 Task: Add phone number 5845397816 in the section edit contact info.
Action: Mouse moved to (918, 105)
Screenshot: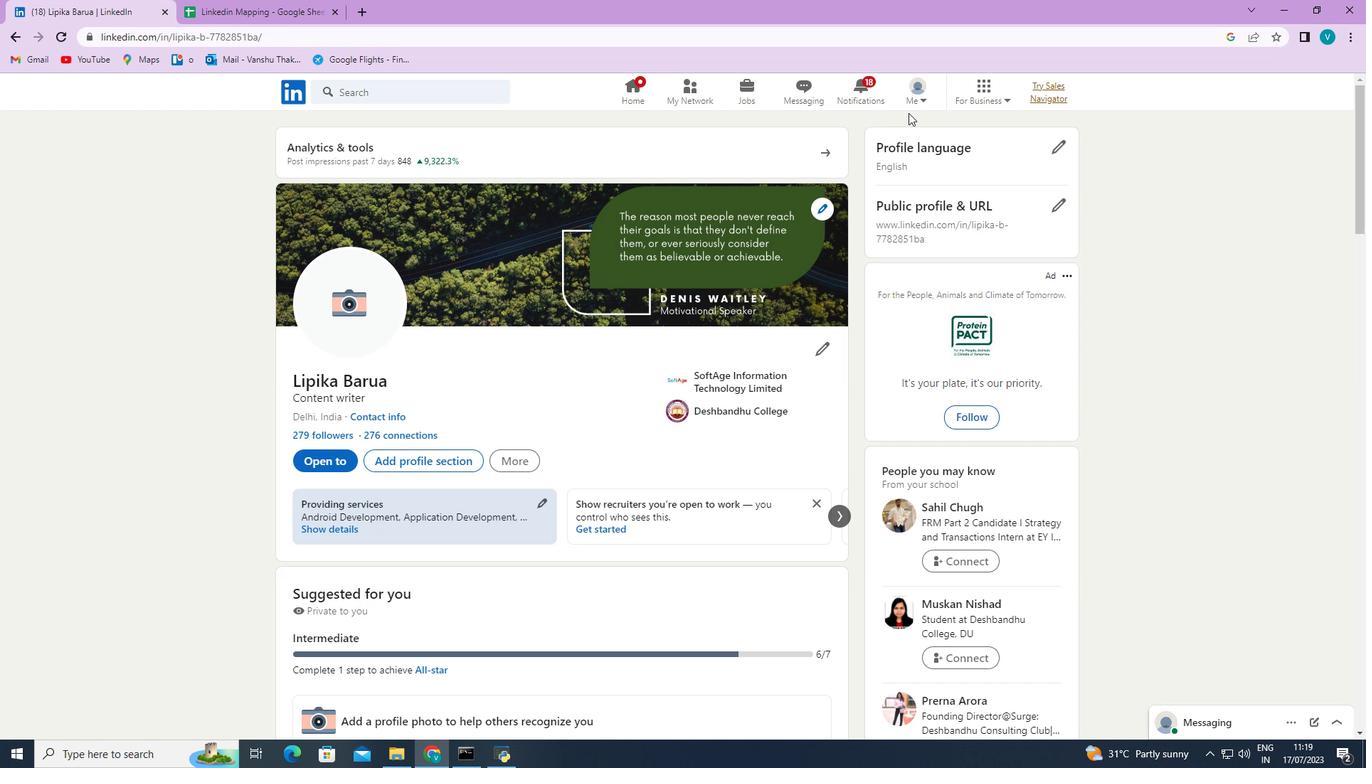 
Action: Mouse pressed left at (918, 105)
Screenshot: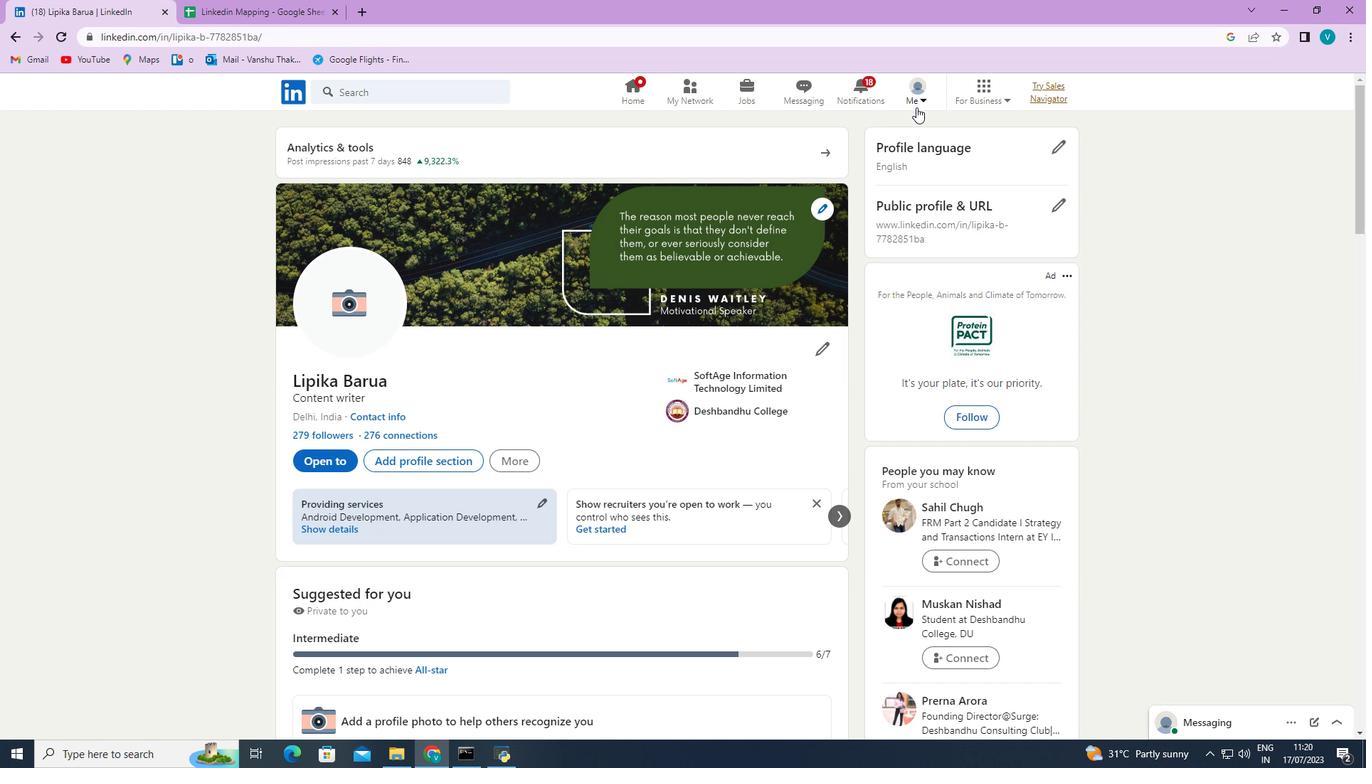 
Action: Mouse moved to (833, 241)
Screenshot: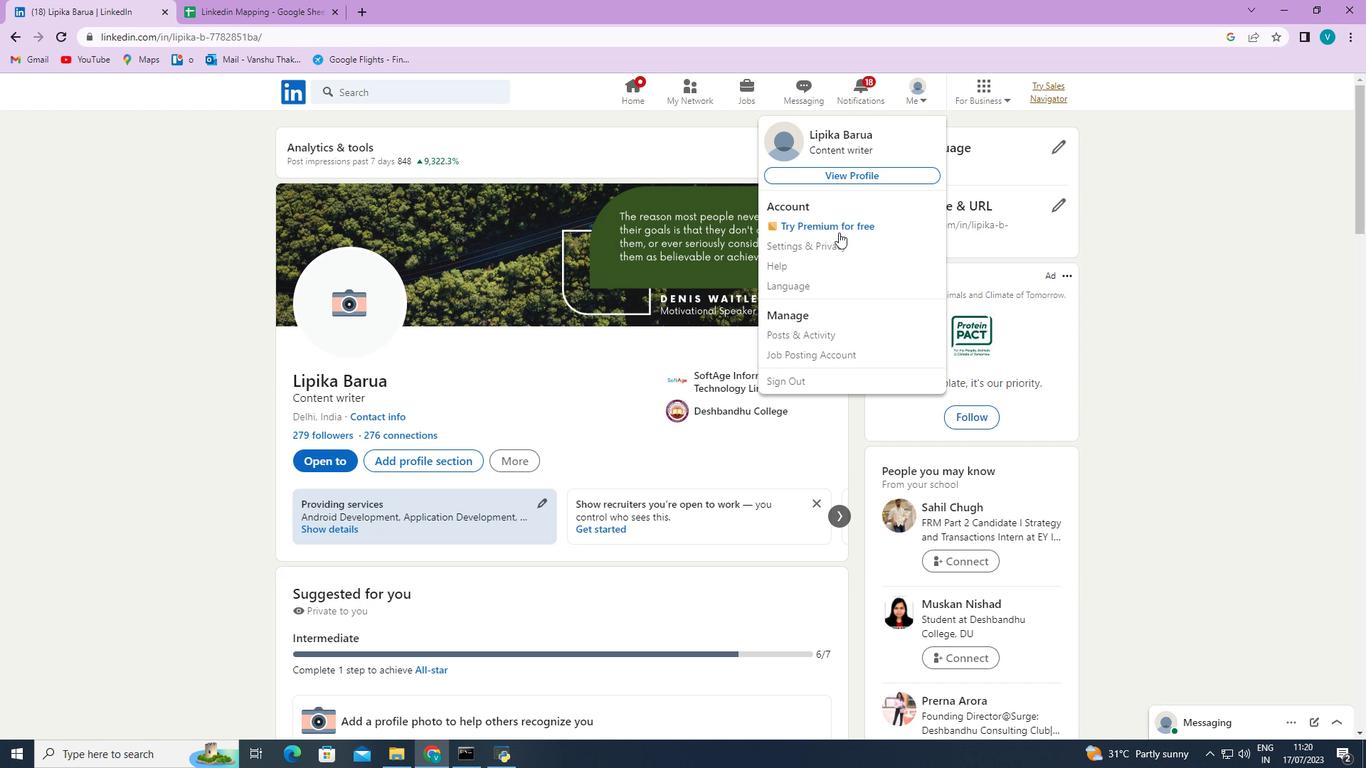 
Action: Mouse pressed left at (833, 241)
Screenshot: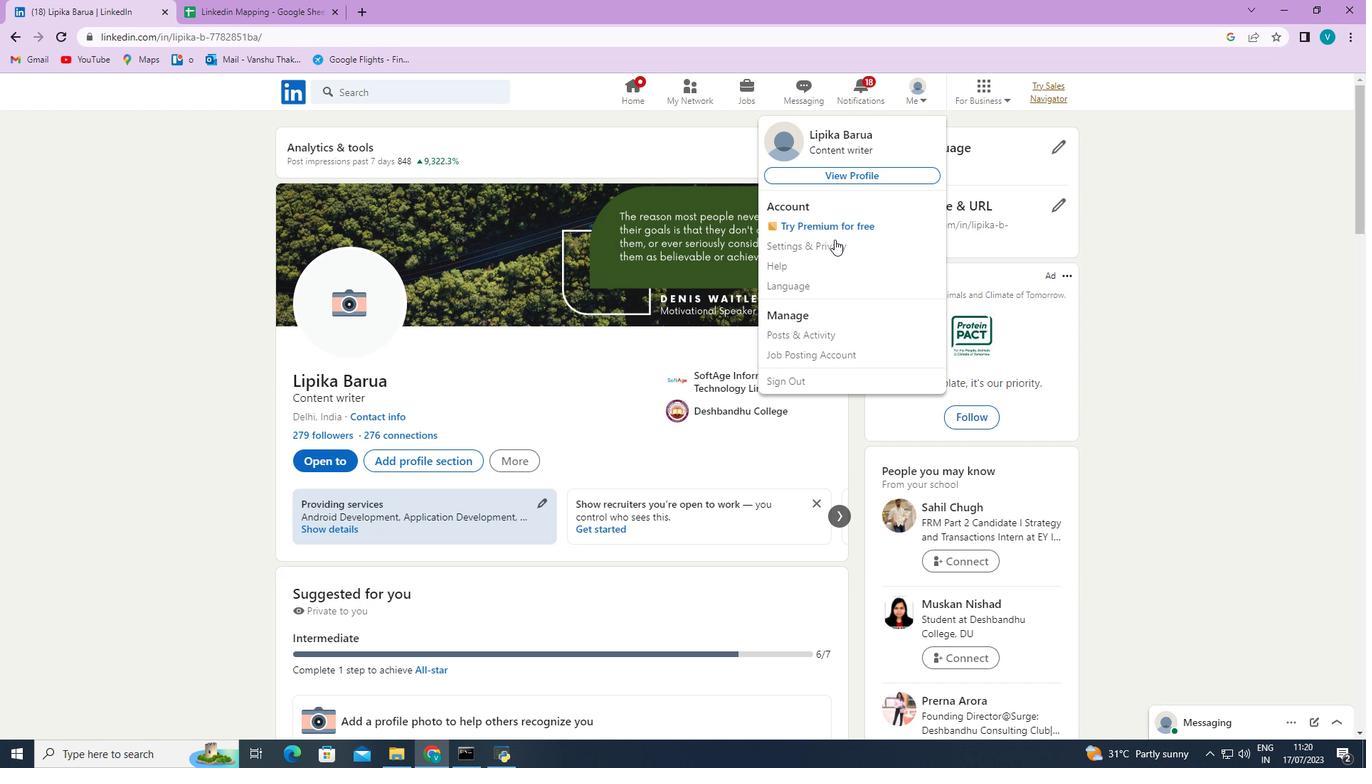 
Action: Mouse moved to (639, 170)
Screenshot: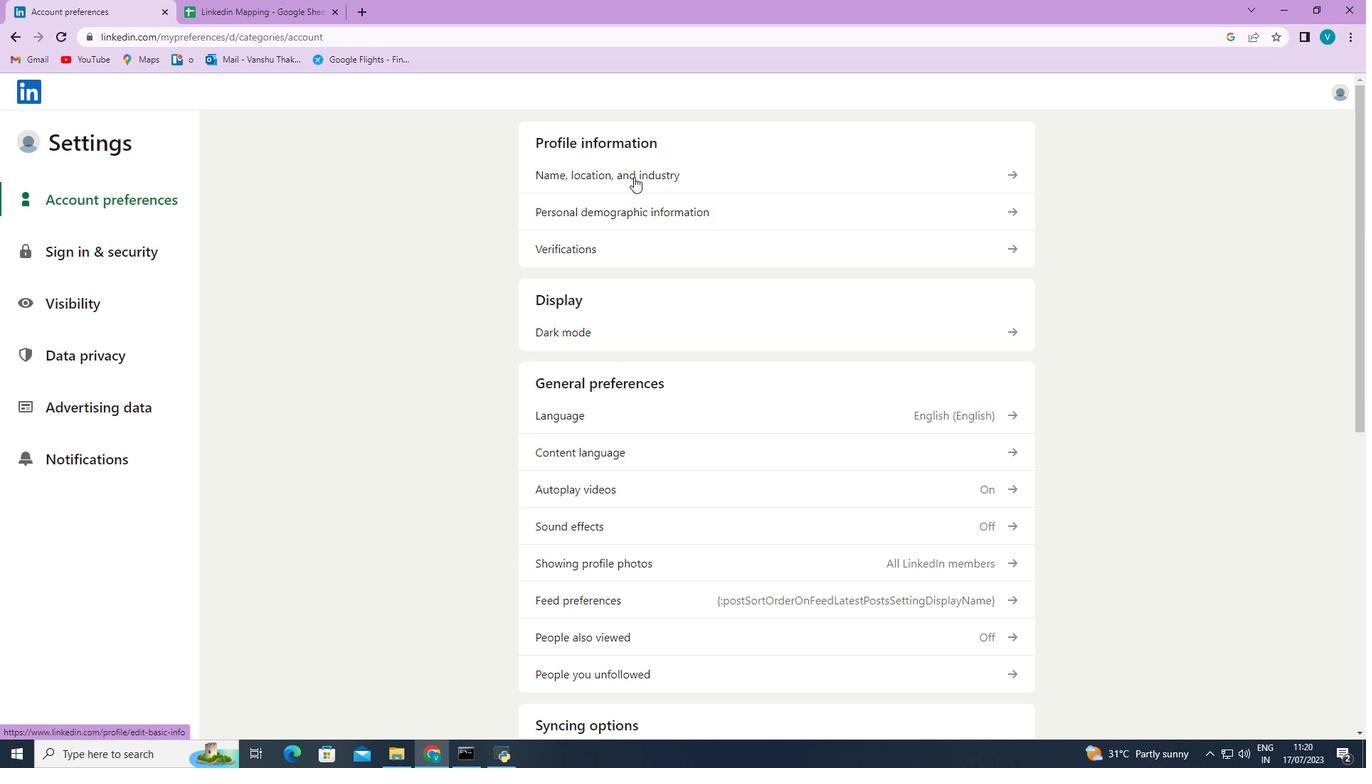 
Action: Mouse pressed left at (639, 170)
Screenshot: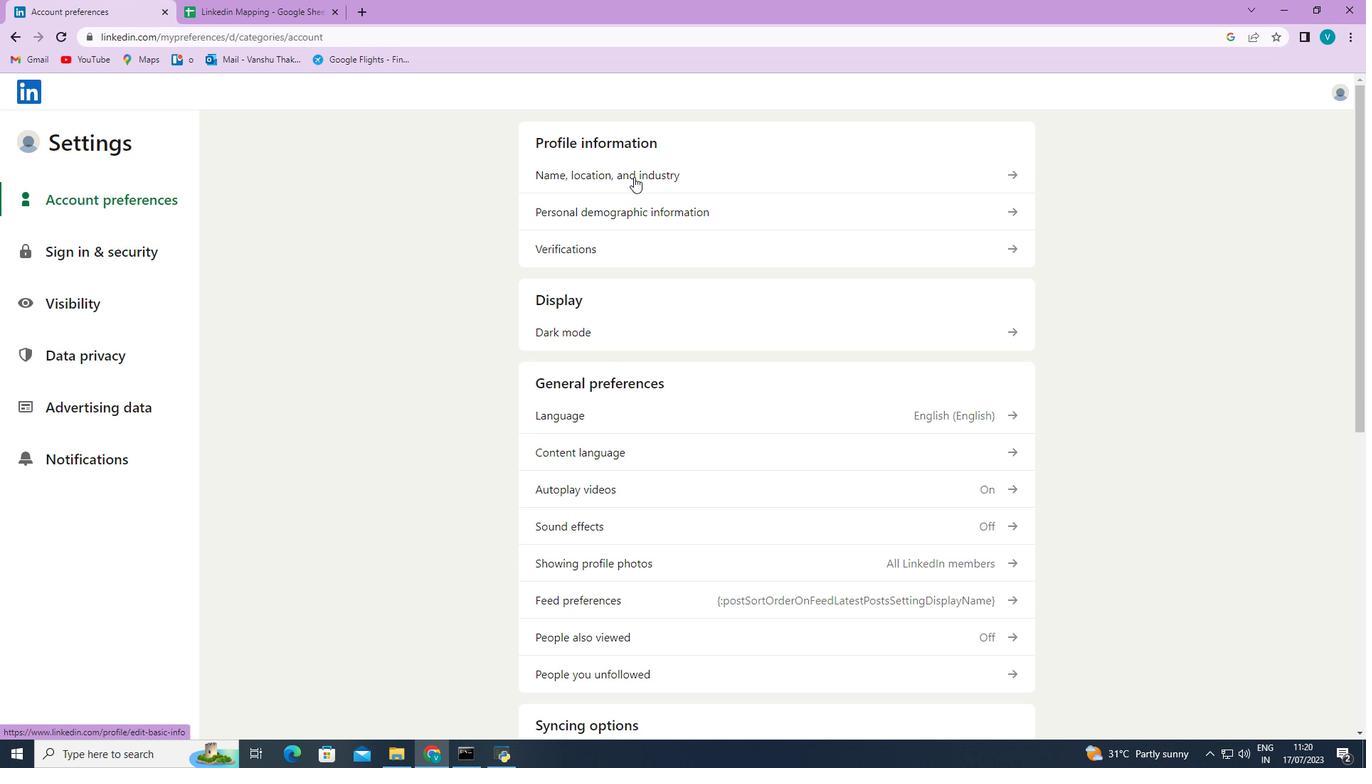 
Action: Mouse moved to (770, 224)
Screenshot: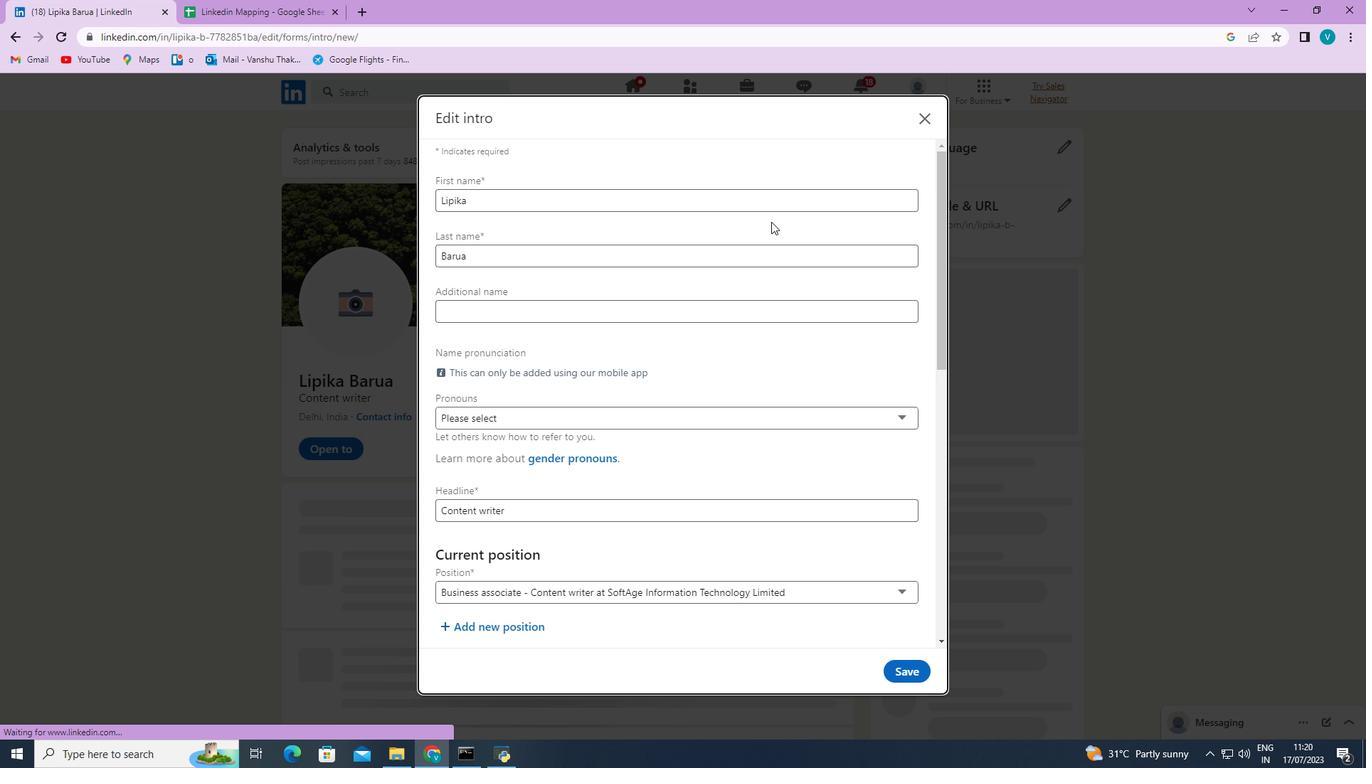 
Action: Mouse scrolled (770, 224) with delta (0, 0)
Screenshot: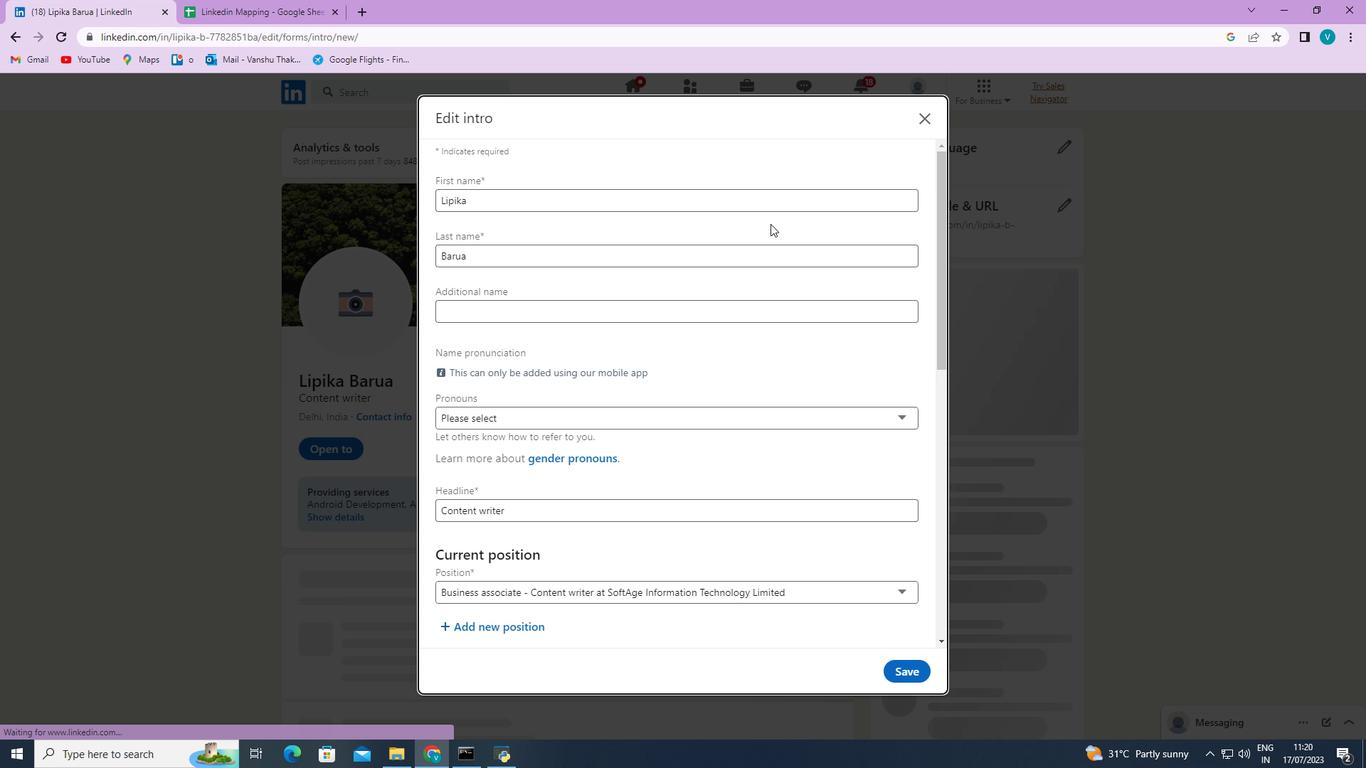 
Action: Mouse moved to (770, 226)
Screenshot: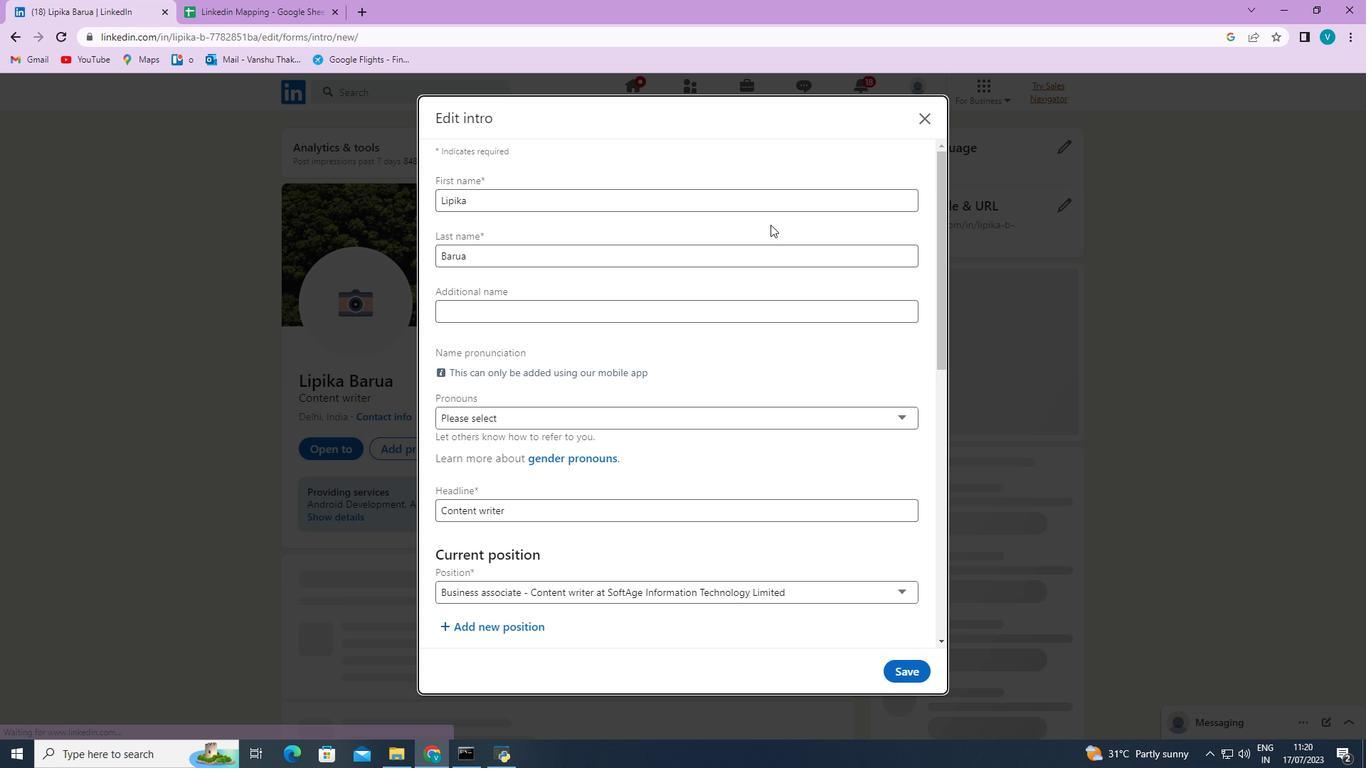 
Action: Mouse scrolled (770, 225) with delta (0, 0)
Screenshot: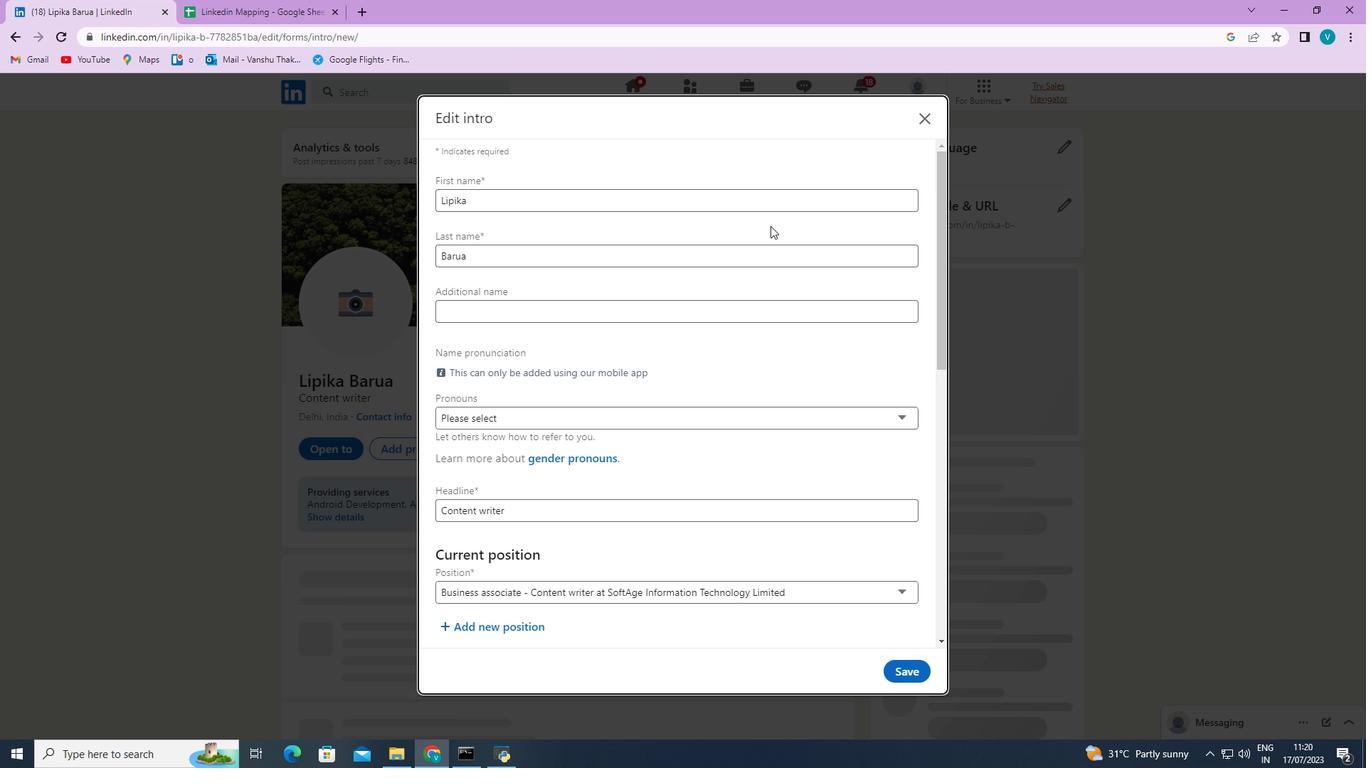 
Action: Mouse moved to (769, 230)
Screenshot: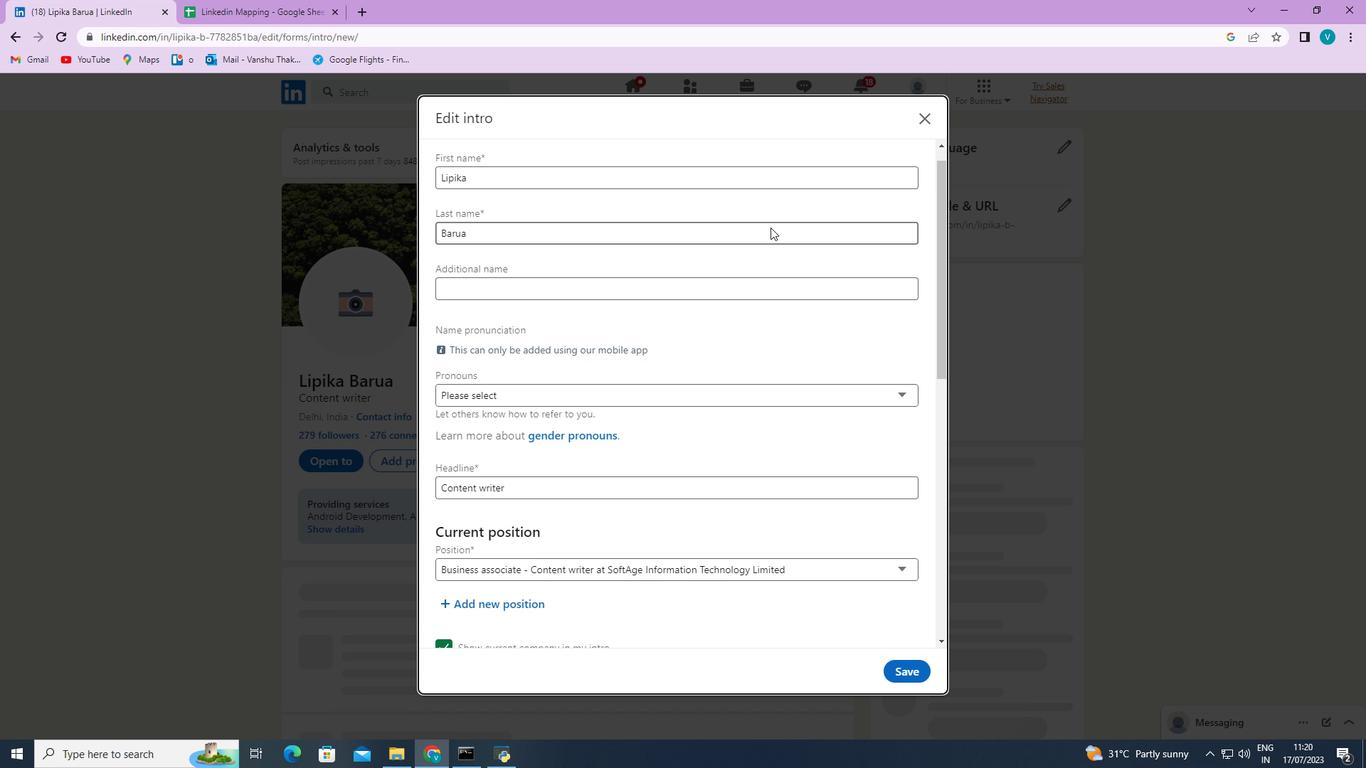 
Action: Mouse scrolled (769, 229) with delta (0, 0)
Screenshot: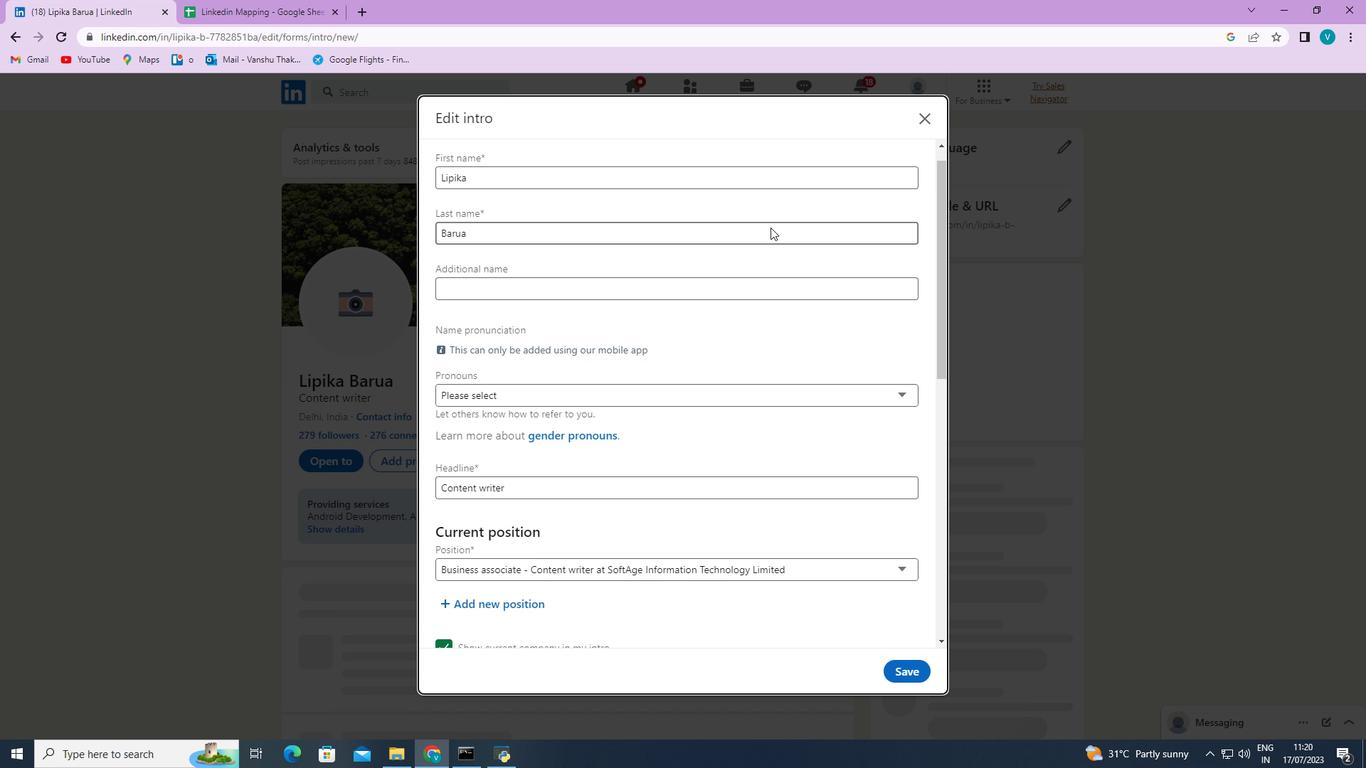 
Action: Mouse moved to (768, 233)
Screenshot: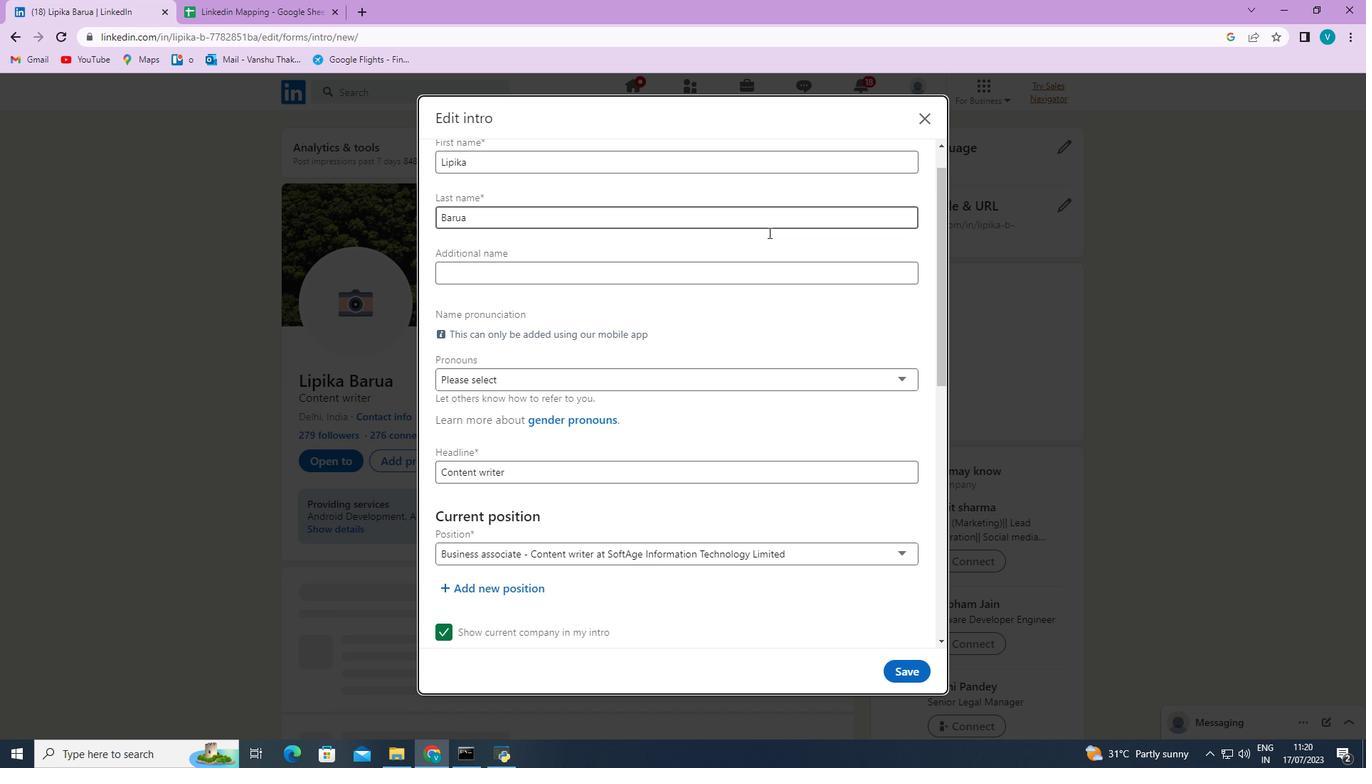 
Action: Mouse scrolled (768, 232) with delta (0, 0)
Screenshot: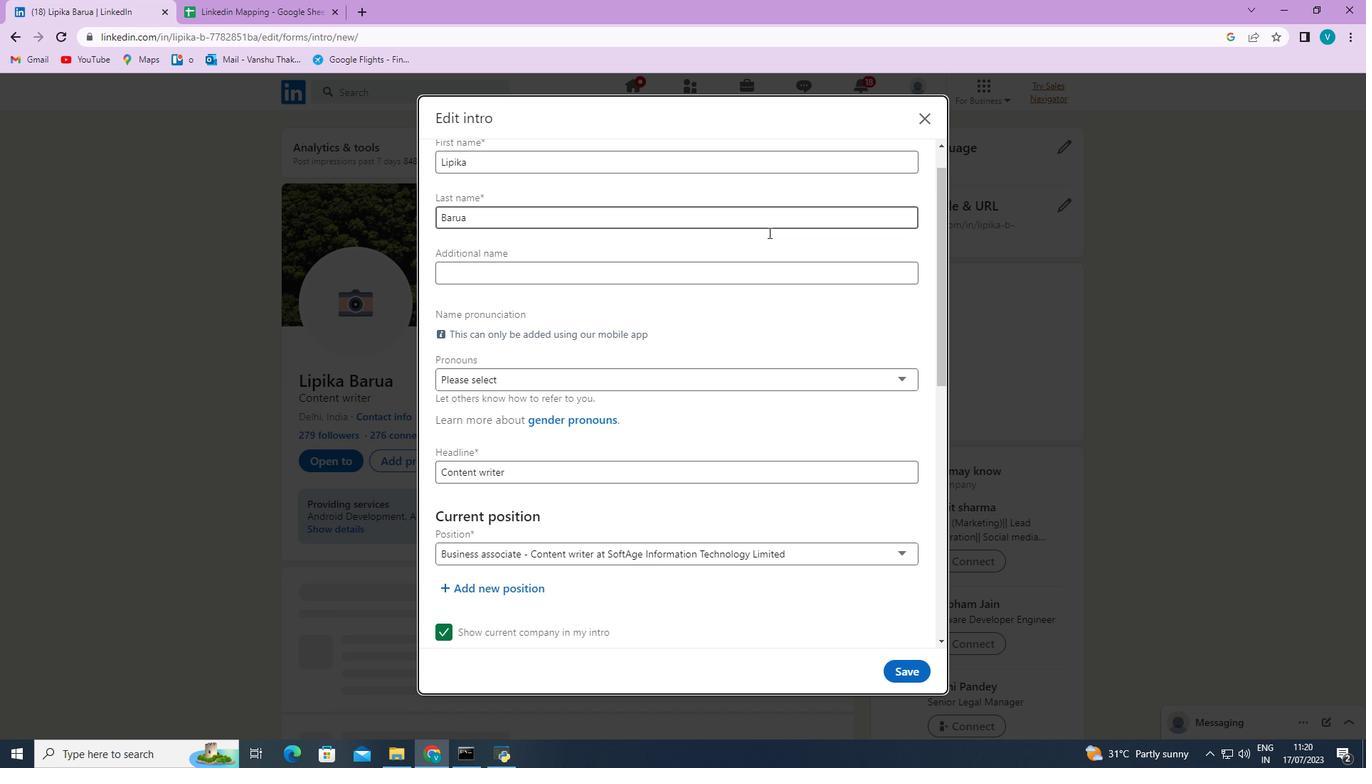 
Action: Mouse moved to (766, 239)
Screenshot: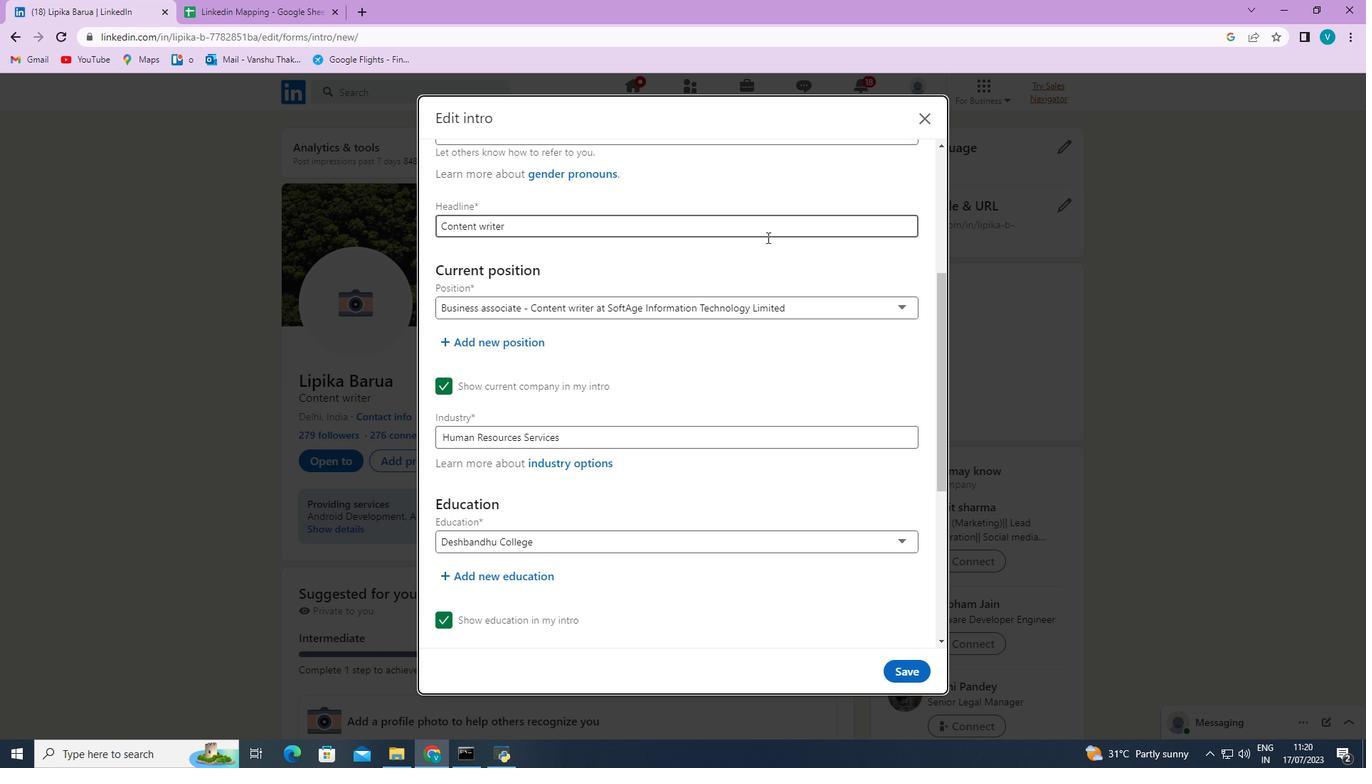 
Action: Mouse scrolled (766, 239) with delta (0, 0)
Screenshot: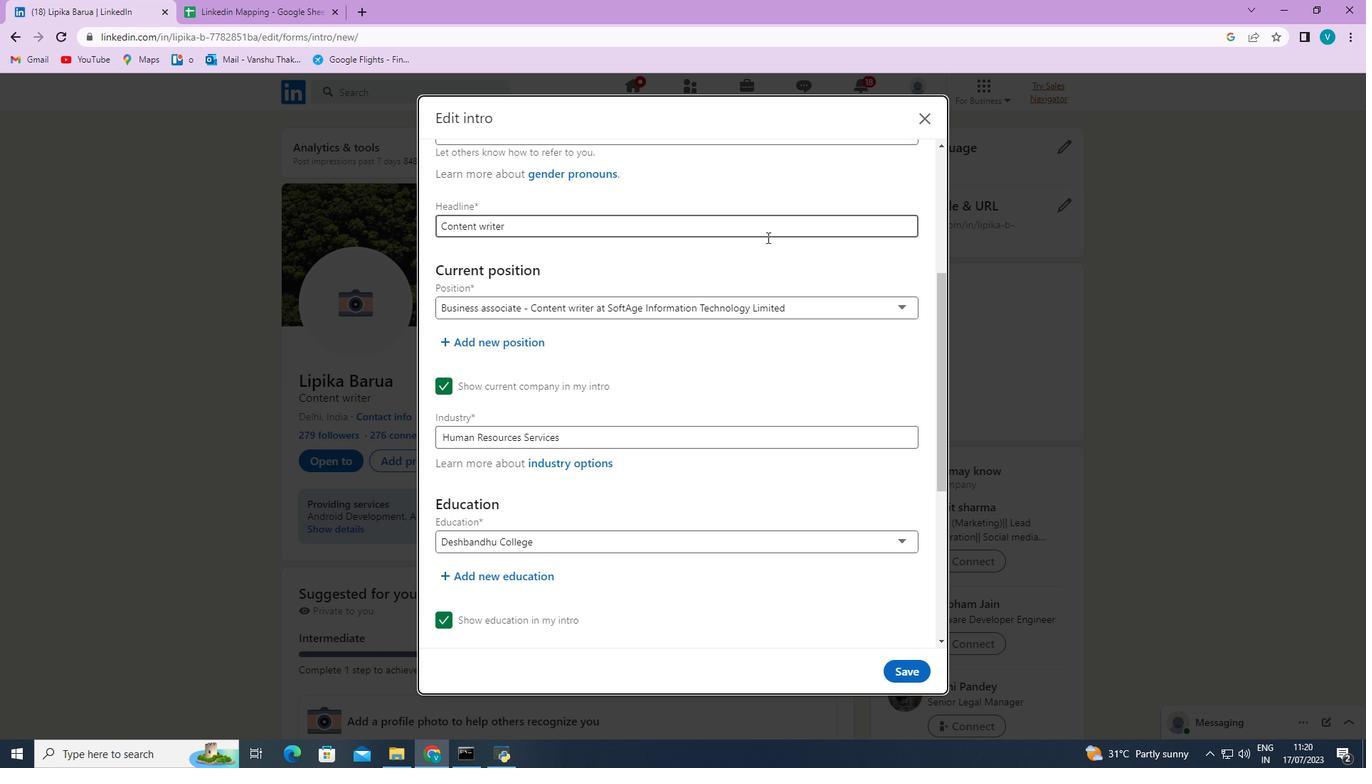 
Action: Mouse moved to (765, 241)
Screenshot: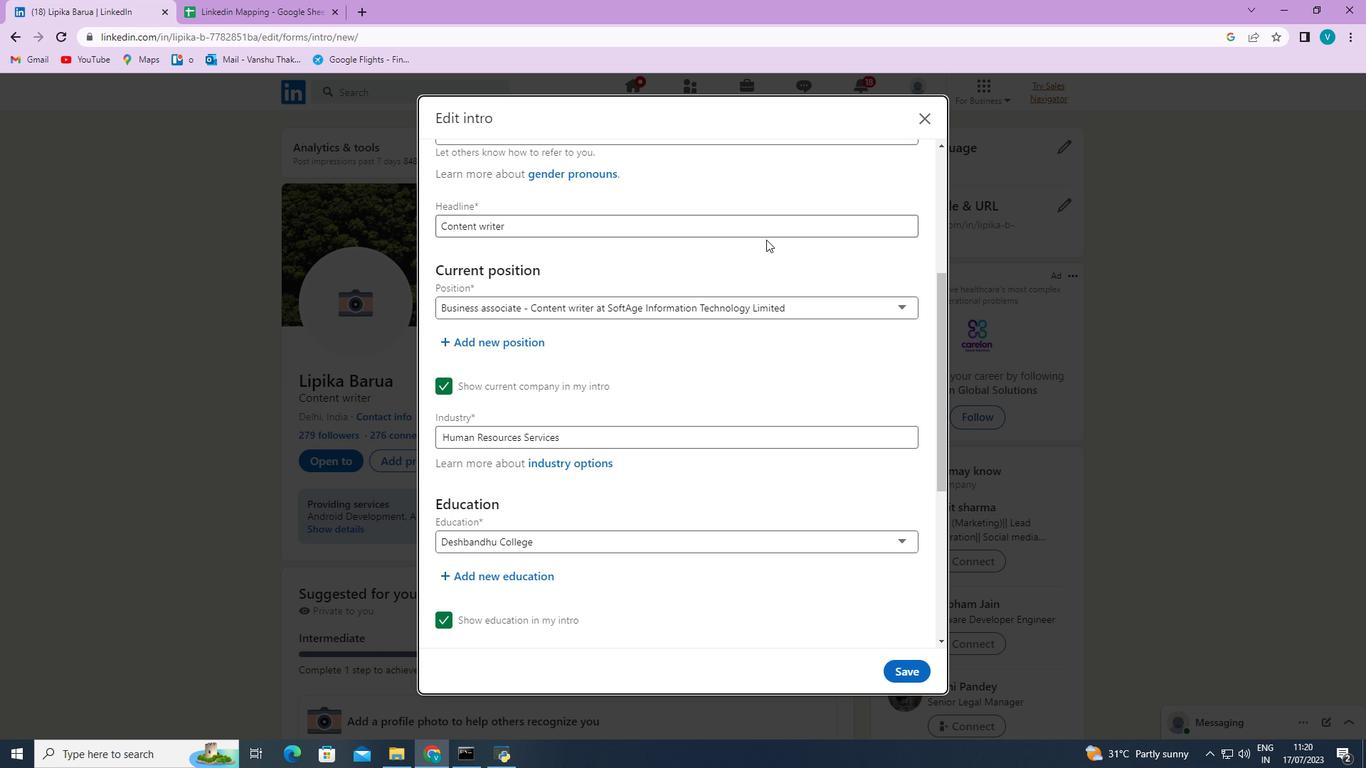 
Action: Mouse scrolled (765, 241) with delta (0, 0)
Screenshot: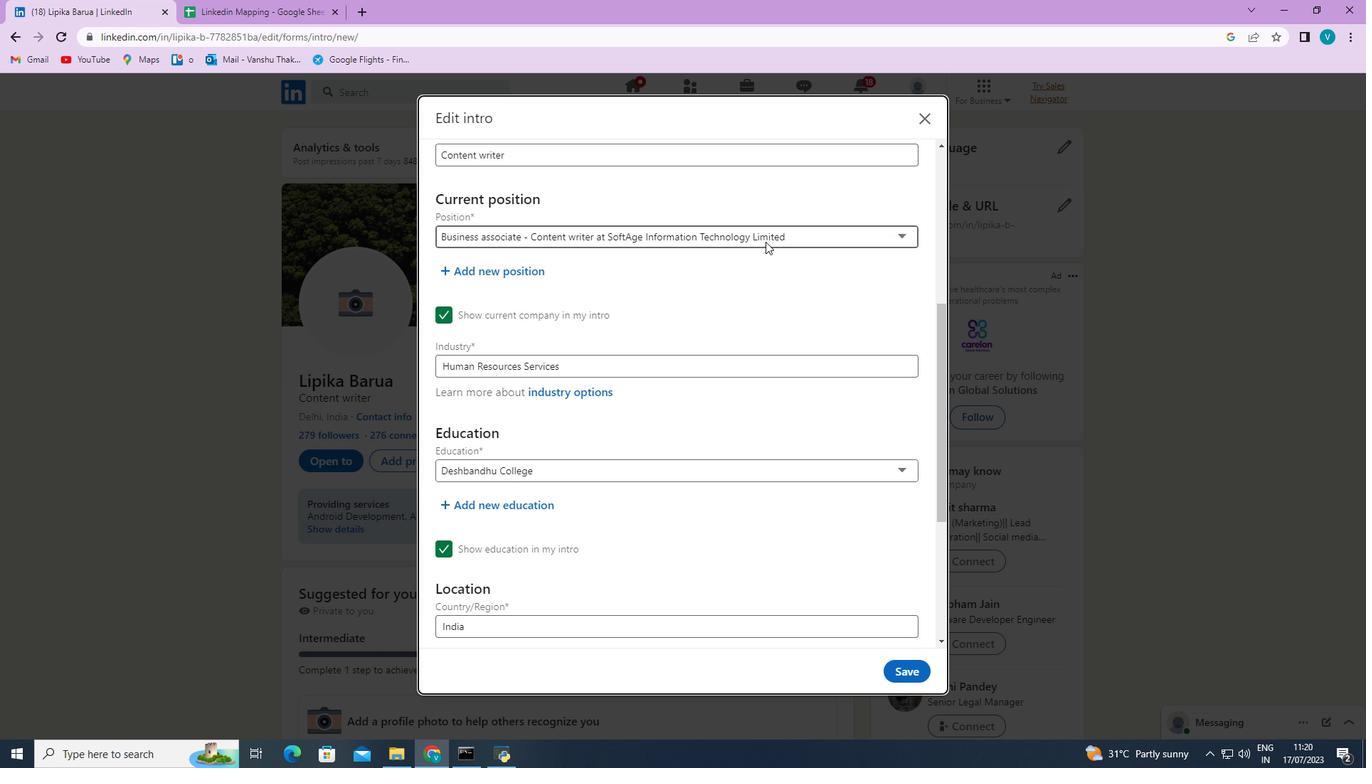 
Action: Mouse scrolled (765, 241) with delta (0, 0)
Screenshot: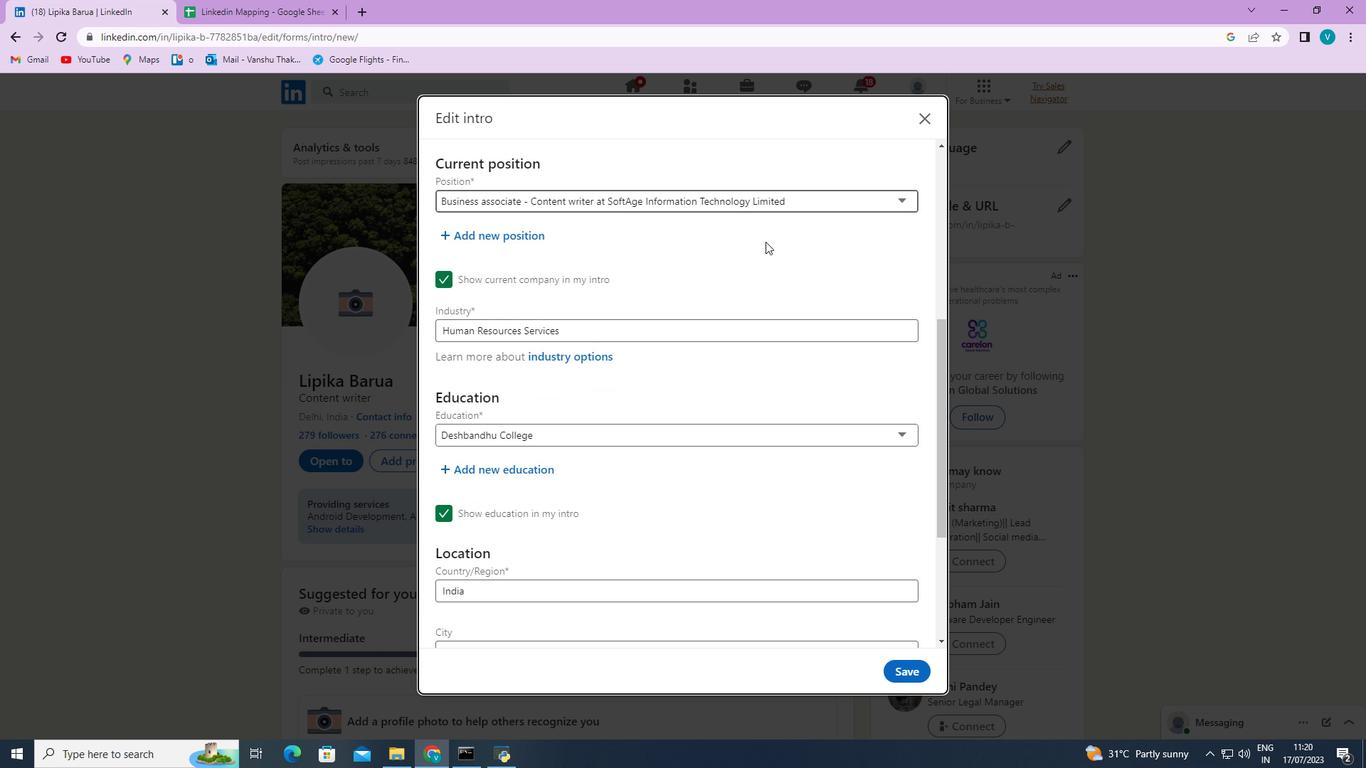 
Action: Mouse scrolled (765, 241) with delta (0, 0)
Screenshot: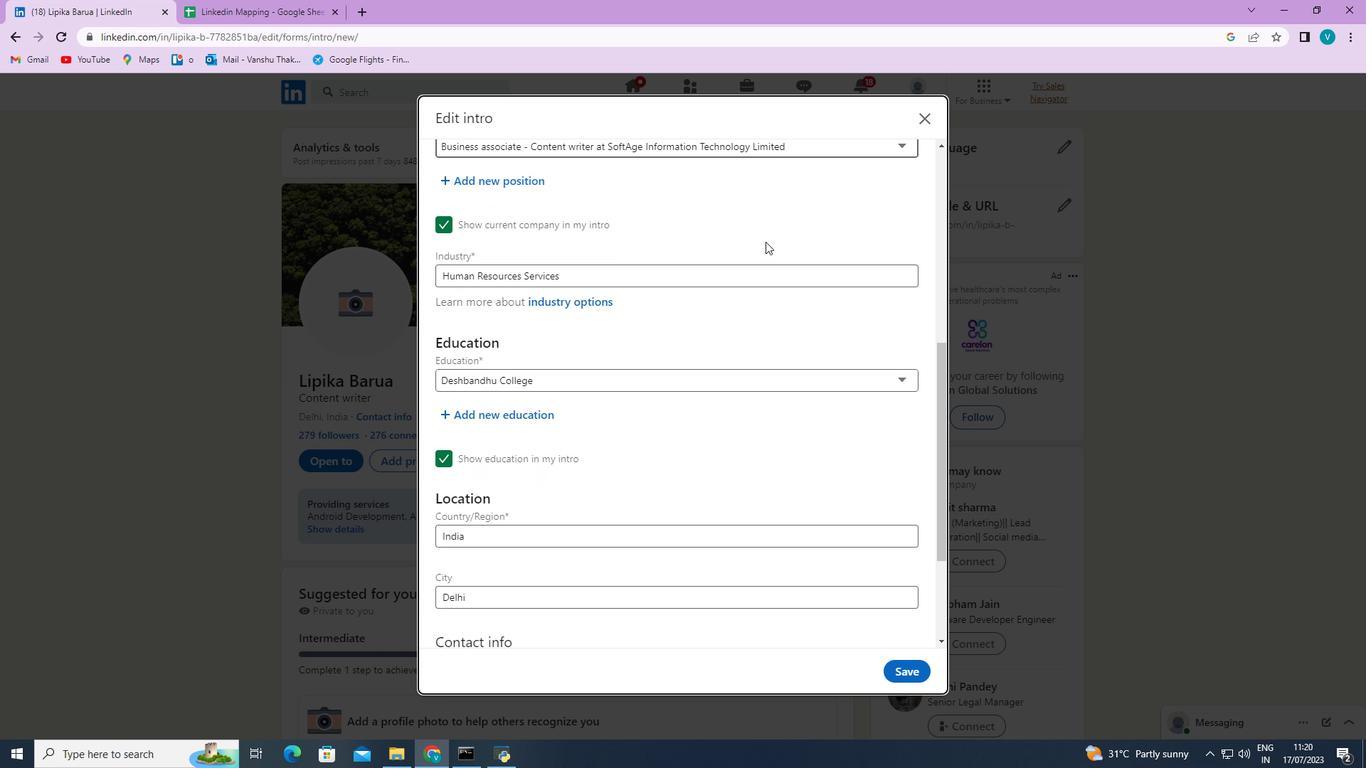
Action: Mouse scrolled (765, 241) with delta (0, 0)
Screenshot: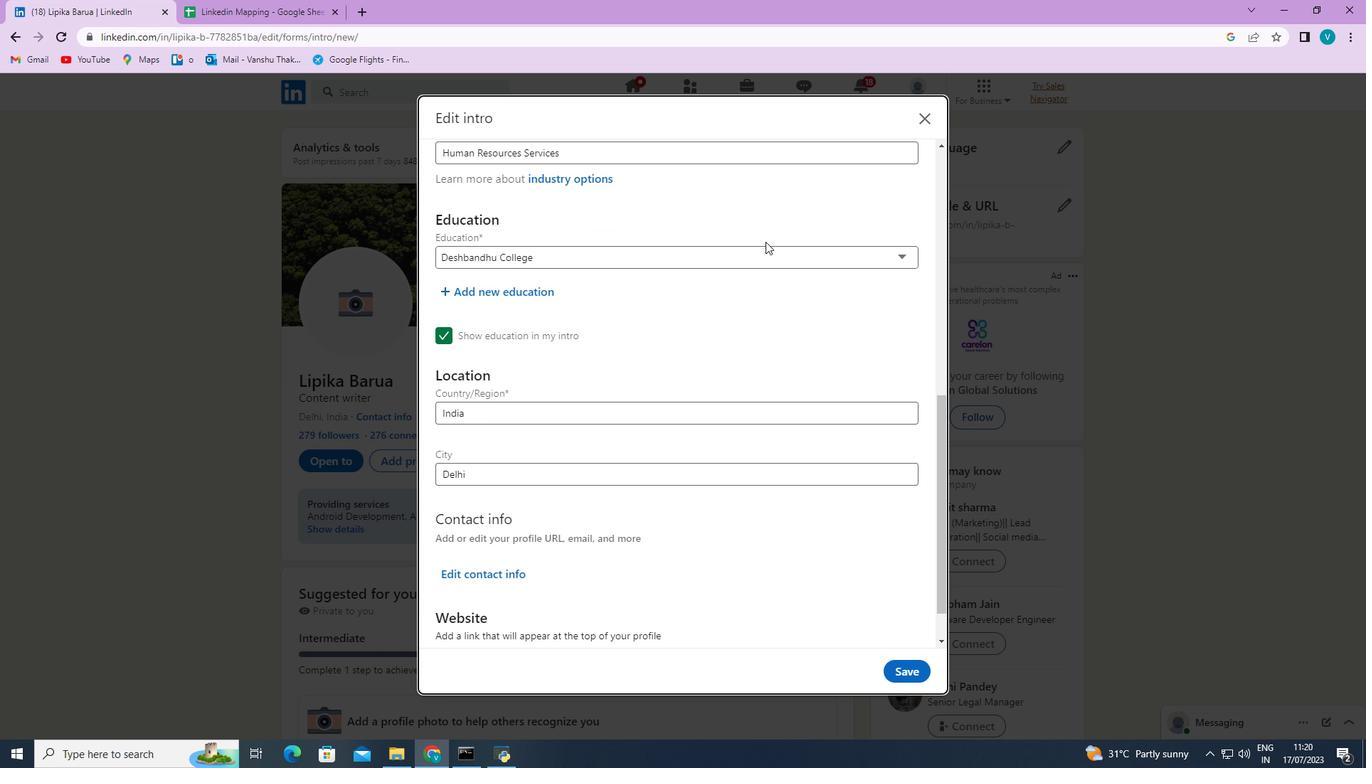 
Action: Mouse moved to (500, 527)
Screenshot: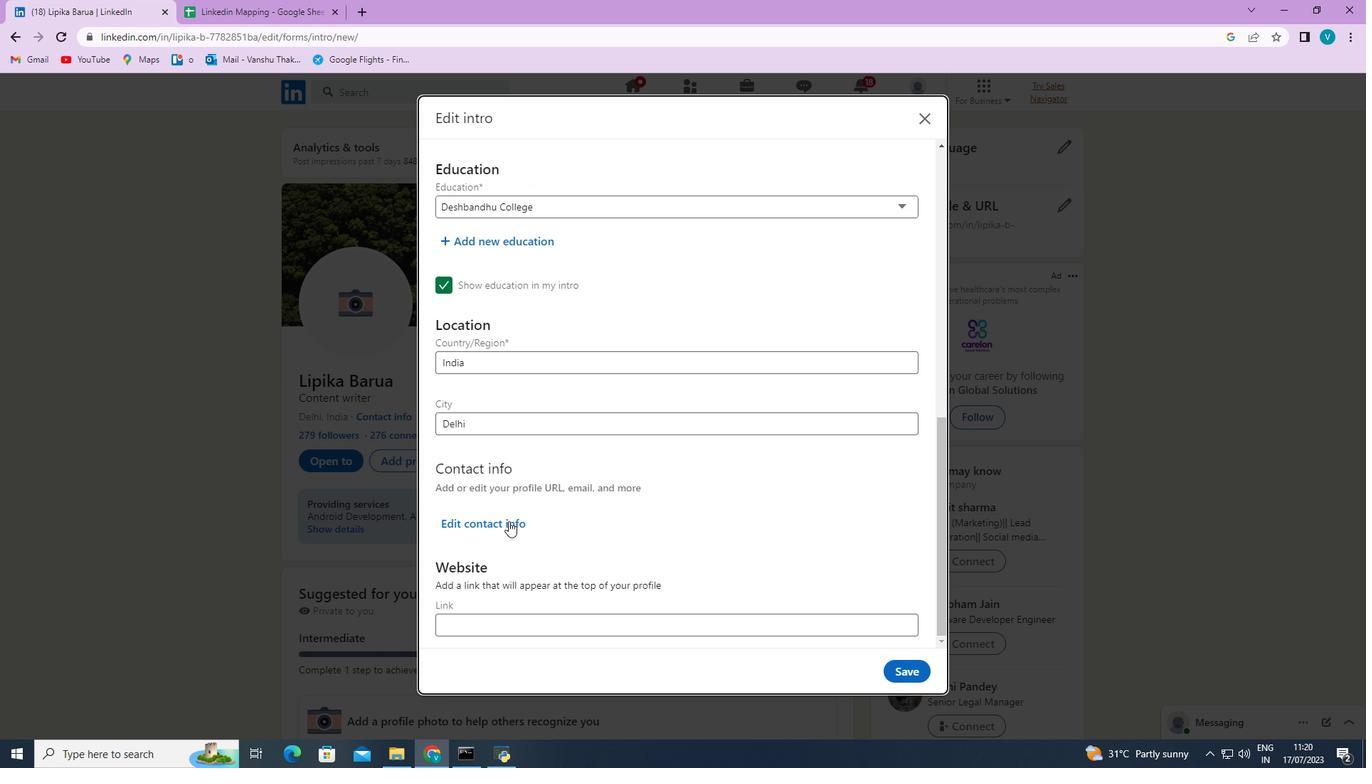 
Action: Mouse pressed left at (500, 527)
Screenshot: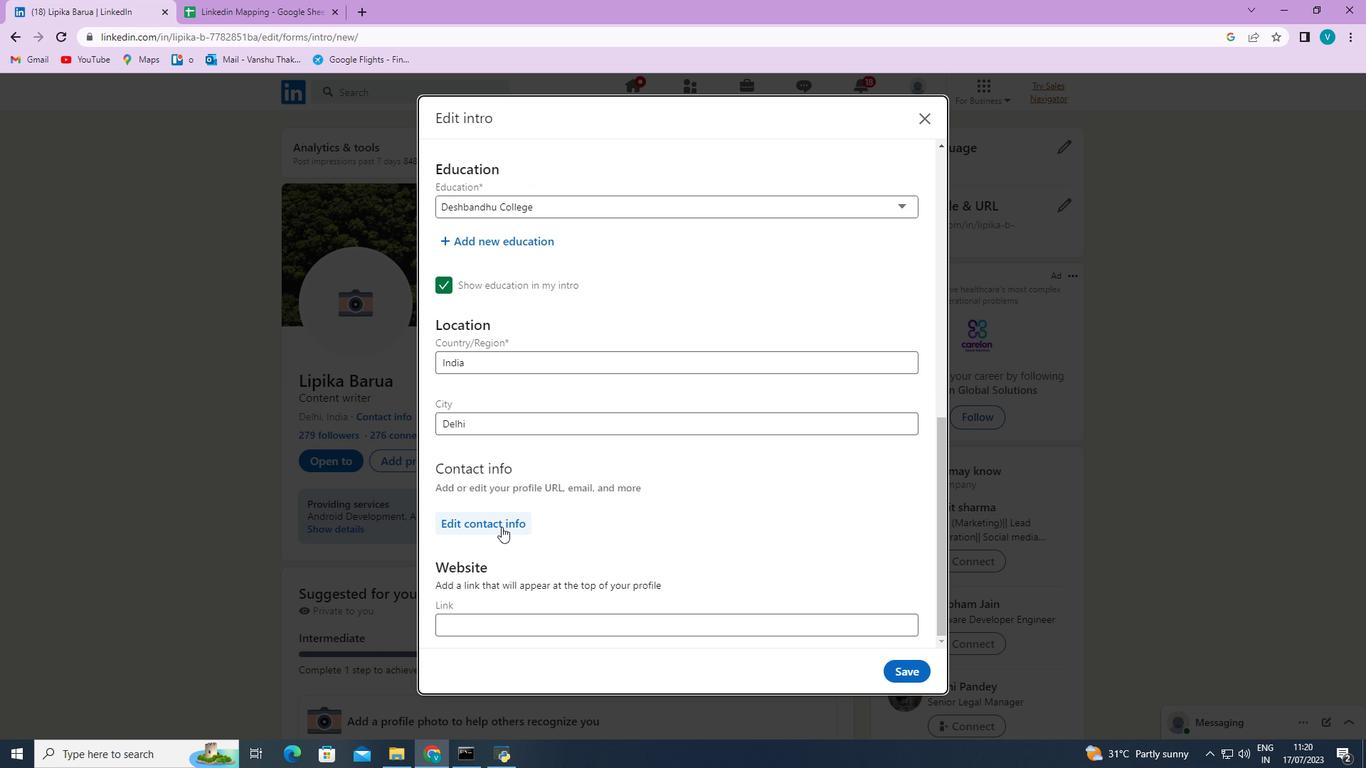
Action: Mouse moved to (583, 318)
Screenshot: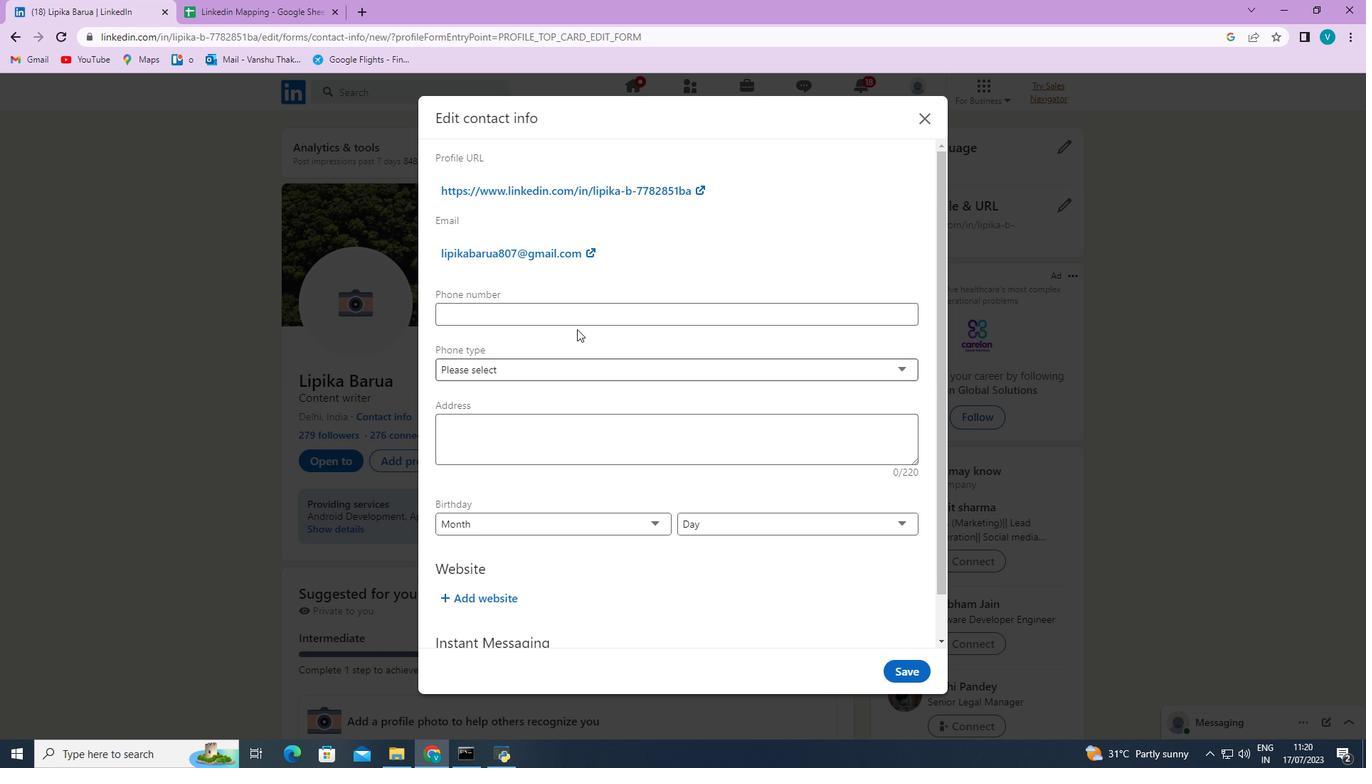 
Action: Mouse pressed left at (583, 318)
Screenshot: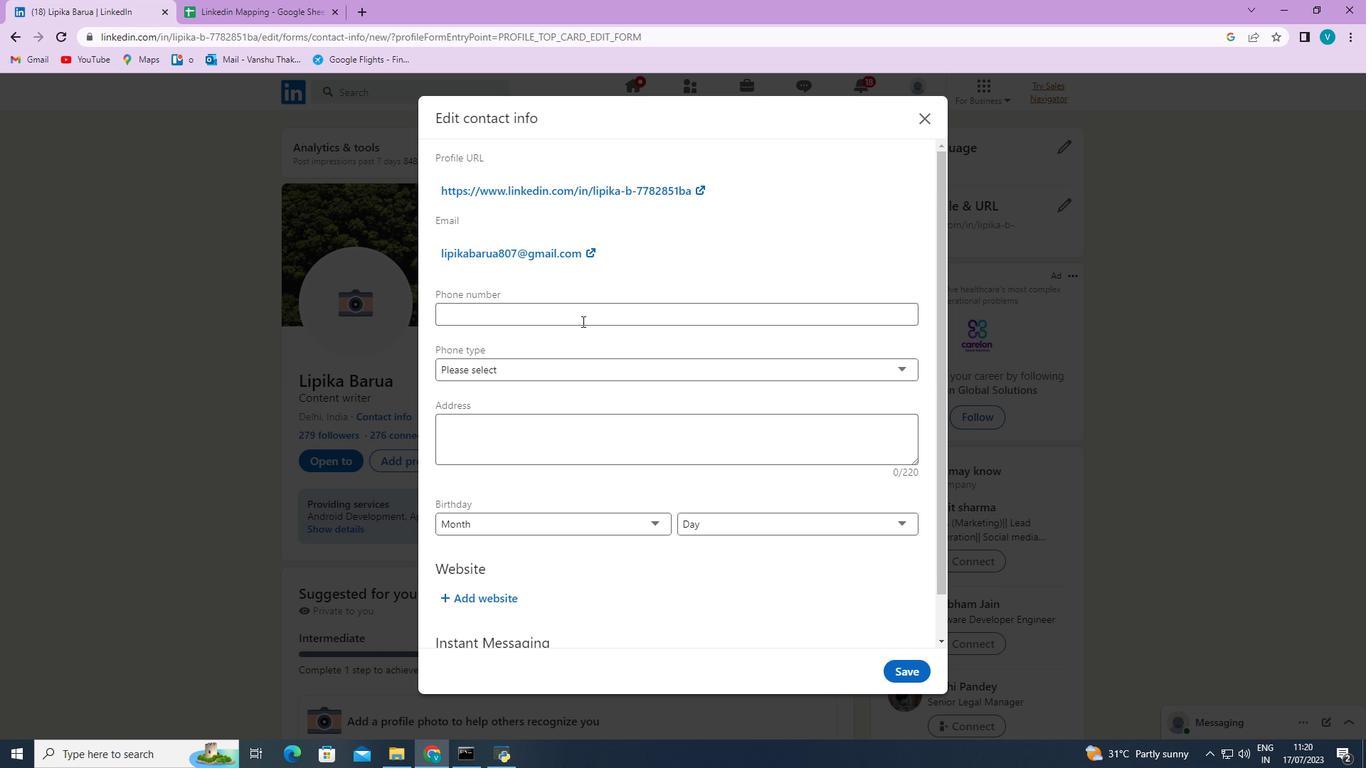
Action: Key pressed 5845397816
Screenshot: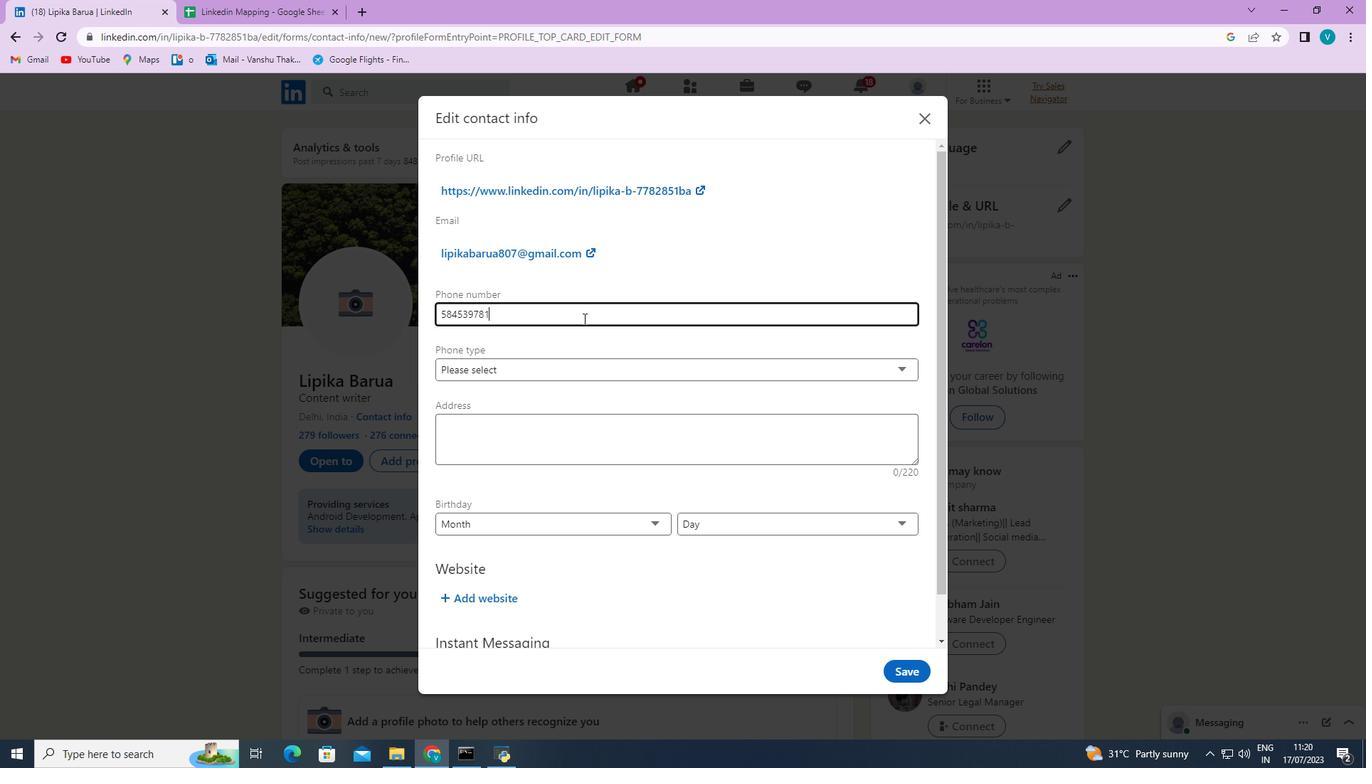 
